 Task: Video Conversion: Convert an AVI video to FLV.
Action: Mouse moved to (537, 511)
Screenshot: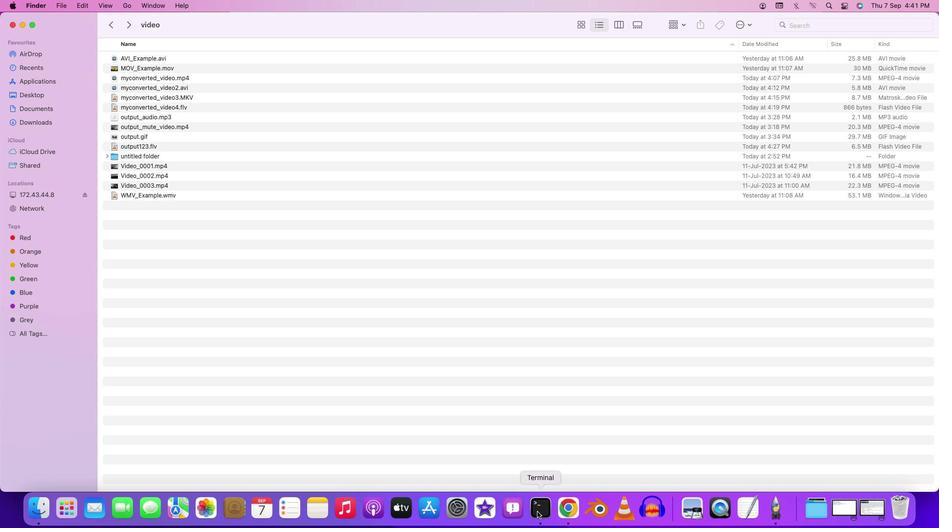 
Action: Mouse pressed right at (537, 511)
Screenshot: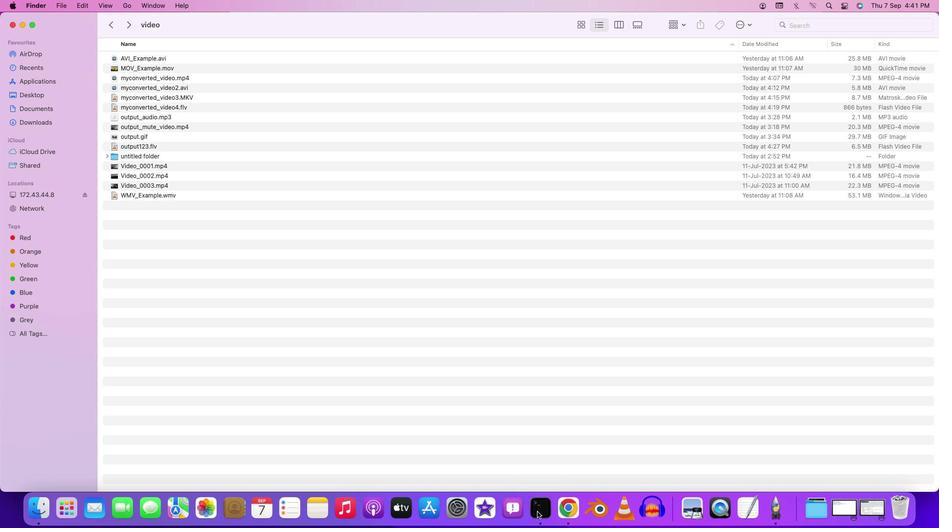 
Action: Mouse moved to (564, 389)
Screenshot: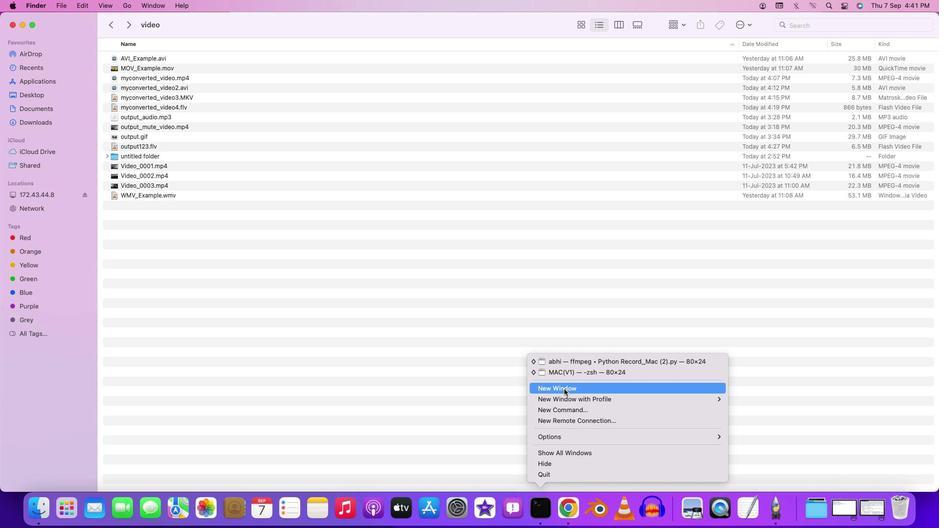 
Action: Mouse pressed left at (564, 389)
Screenshot: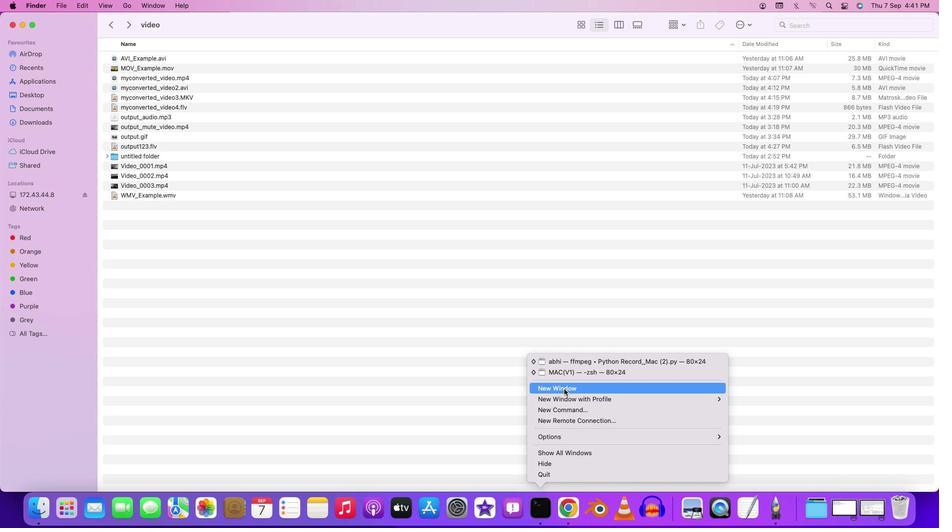 
Action: Mouse moved to (518, 340)
Screenshot: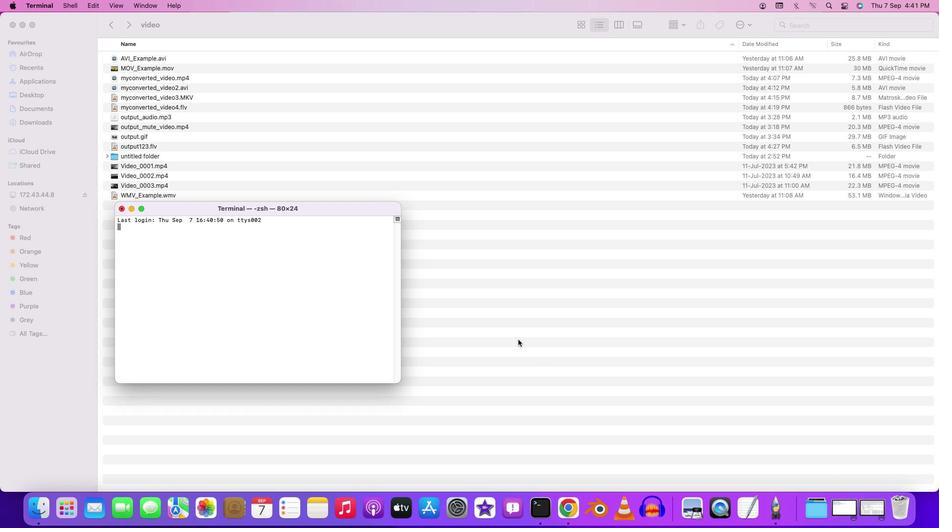 
Action: Key pressed 'c''d'Key.space'd''e''s''k''t''o''p'Key.enter'c''d'Key.spaceKey.shift'F''F''m''p''e''g'Key.enter'c''d'Key.space'c''o''n''v''e''r''s''i''o''n'Key.enter'v''i''d''e''o'Key.enter'c''d'Key.space'v''i''d''o'Key.enter'c''d'Key.space'v''i''d''e''o'Key.enter'f''f''m''p''e''g'Key.space'-''i'Key.spaceKey.shift'A''V''I'Key.shift'_'Key.shift'E''x''a''m''p''l''e''.''a''v''i'Key.space'-''c'Key.shift'"'Key.backspaceKey.shift':''v'Key.space'f''l''v'Key.space'-''a''r'Key.space'4''4''1''0''0'Key.space'0''a'Key.backspaceKey.backspace'-''a''c'Key.space'2'Key.space'-''b'Key.spaceKey.backspaceKey.shift':''v'Key.space'5''1''2''k'Key.space'-''y'Key.space'o''u''t''p''u''t''1''2''3''1''2''3''.''f''l''v'Key.enter
Screenshot: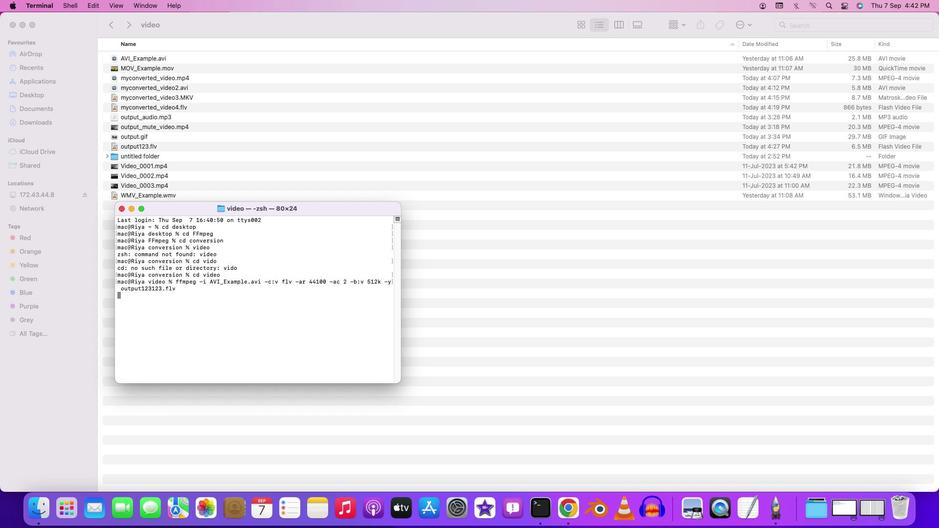 
Action: Mouse moved to (274, 207)
Screenshot: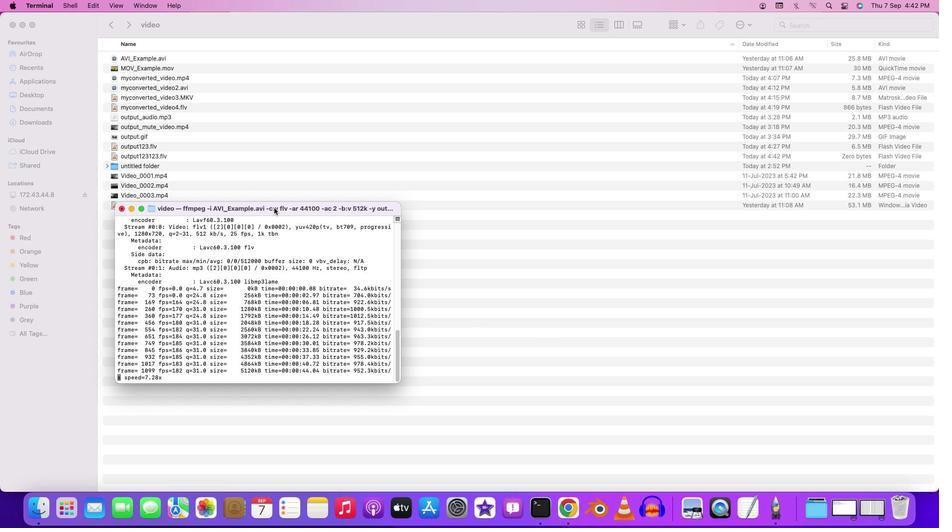 
Action: Mouse pressed left at (274, 207)
Screenshot: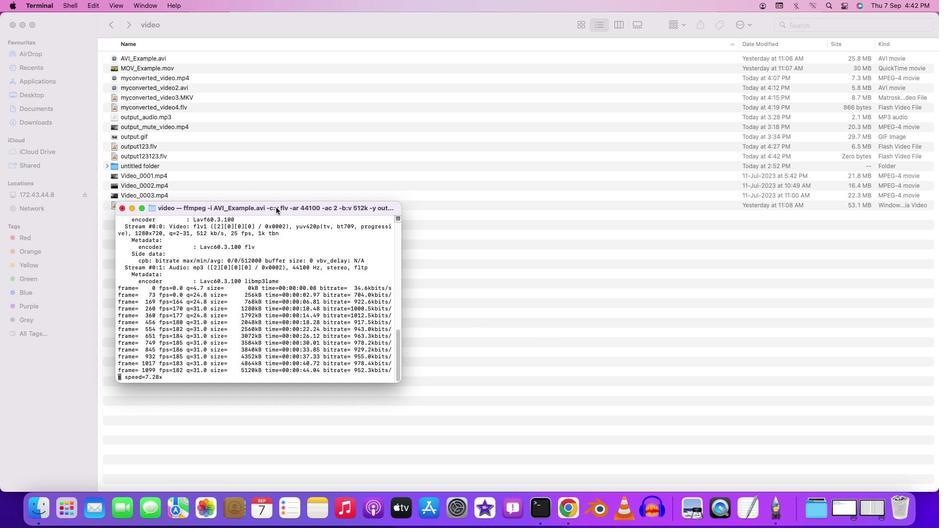 
Action: Mouse moved to (390, 289)
Screenshot: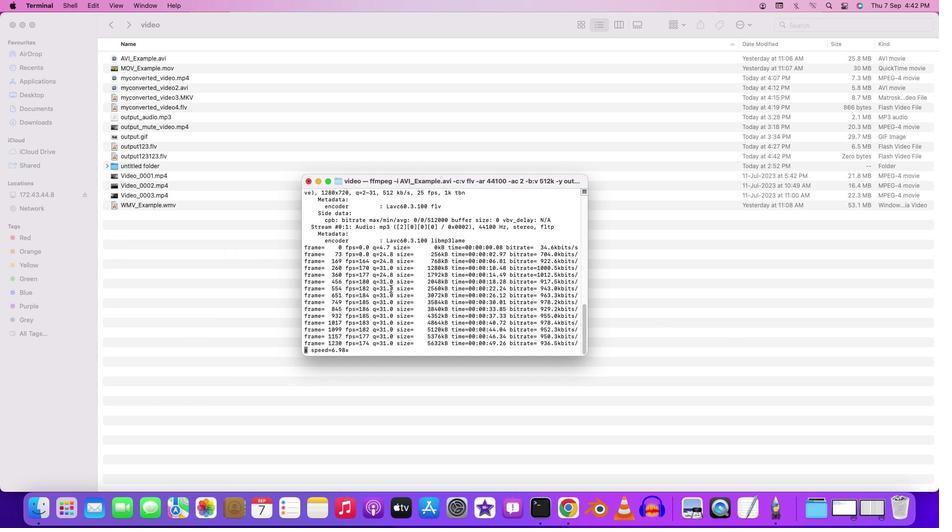 
